Task: Create Card Quarterly Business Review in Board Employee Performance Management to Workspace Business Operations. Create Card Software Development Review in Board Employee Engagement to Workspace Business Operations. Create Card Quarterly Business Review in Board Public Relations Event Planning and Management to Workspace Business Operations
Action: Mouse moved to (89, 396)
Screenshot: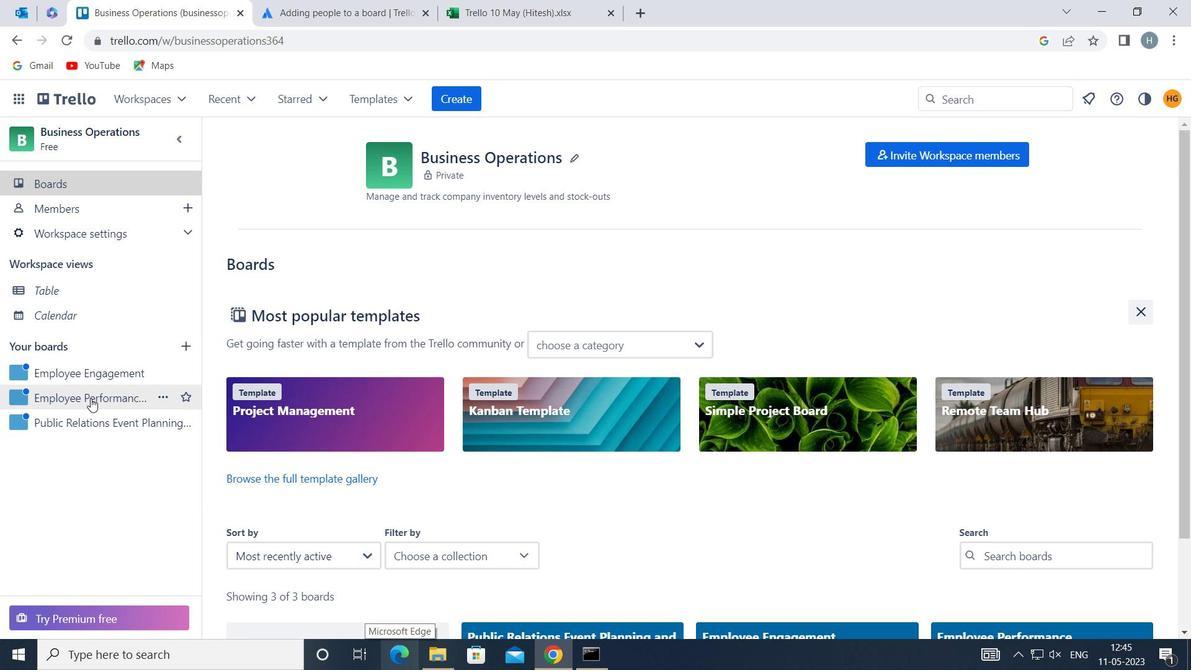
Action: Mouse pressed left at (89, 396)
Screenshot: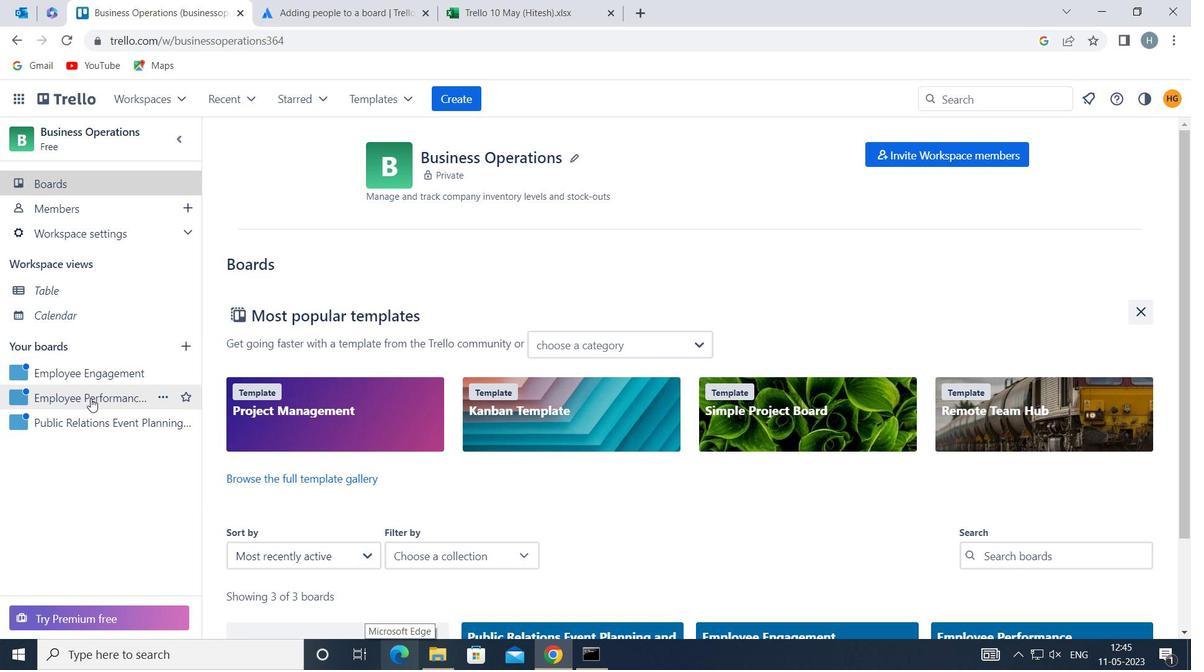 
Action: Mouse moved to (502, 227)
Screenshot: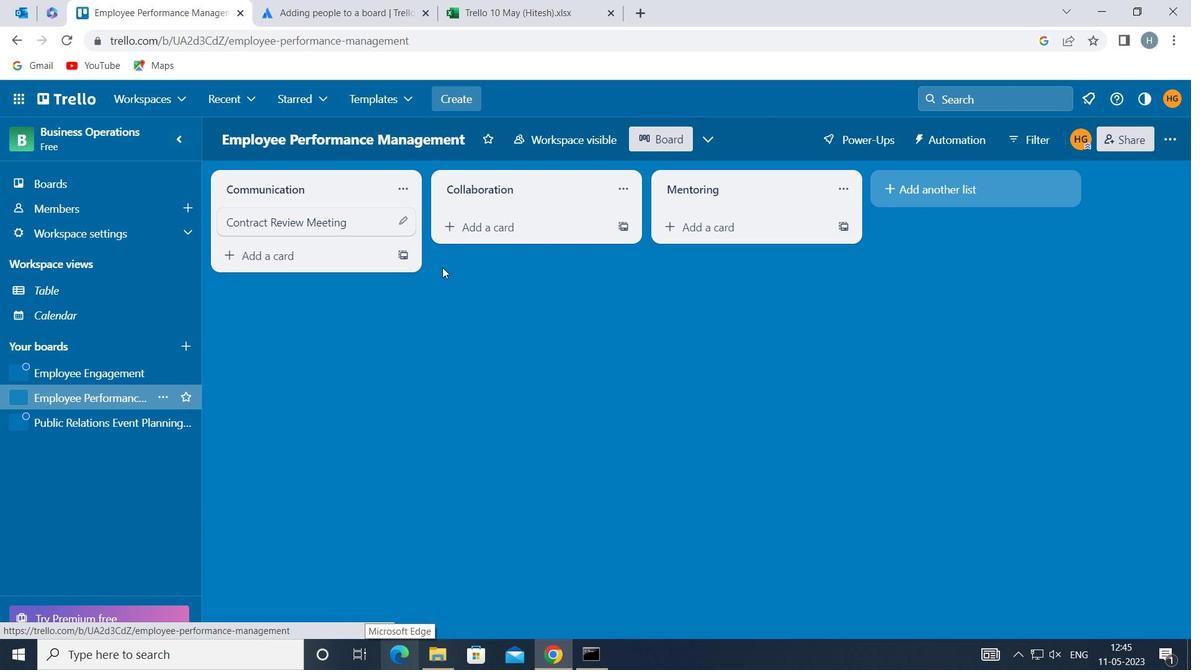 
Action: Mouse pressed left at (502, 227)
Screenshot: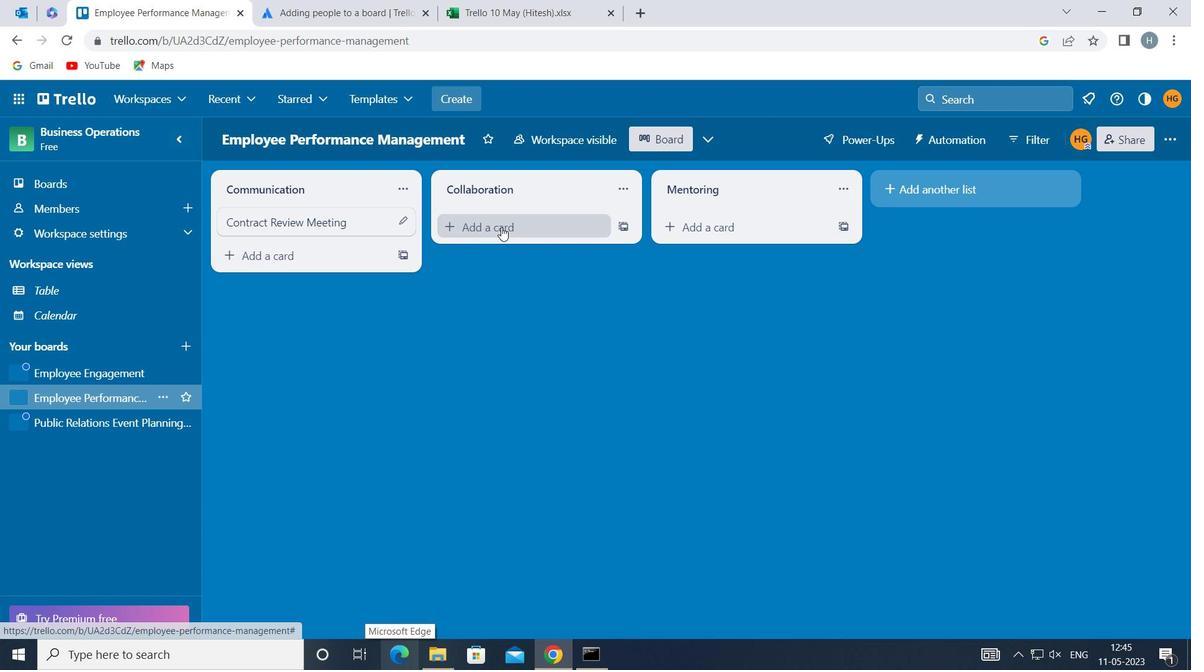 
Action: Mouse moved to (503, 220)
Screenshot: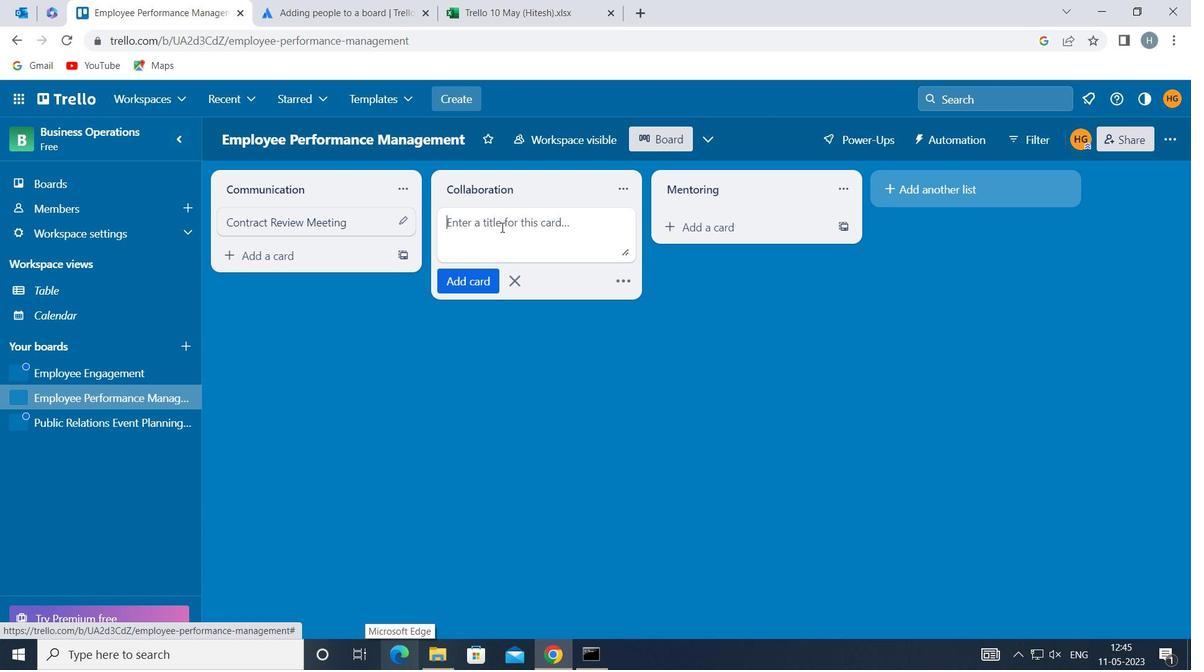 
Action: Mouse pressed left at (503, 220)
Screenshot: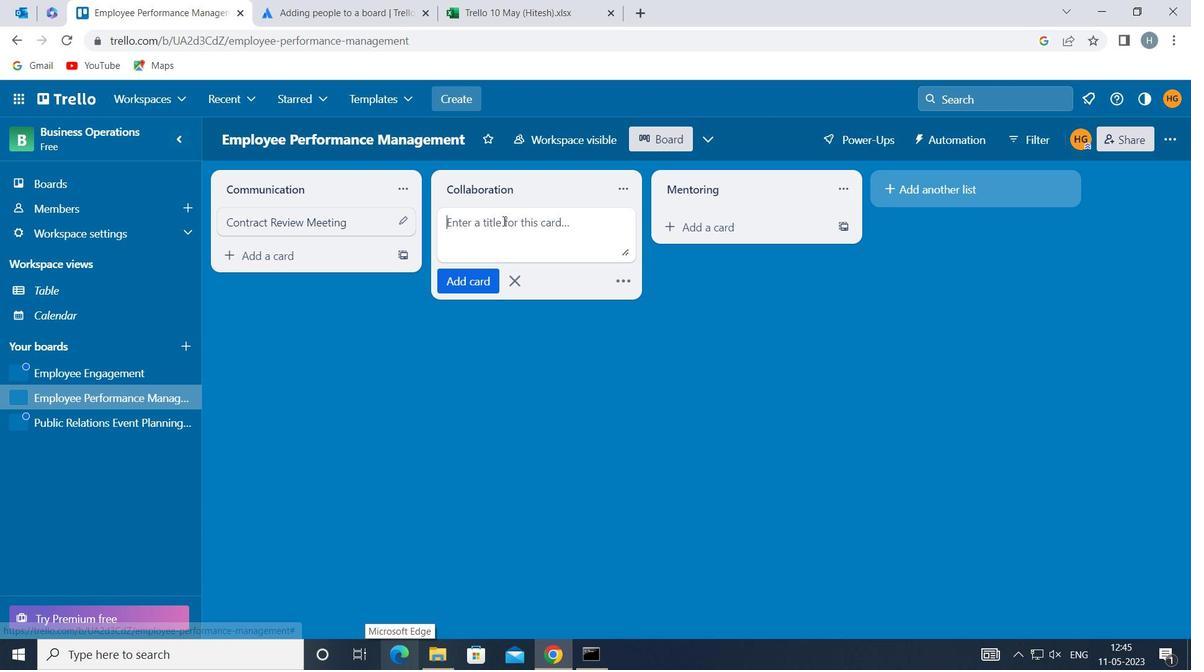 
Action: Key pressed <Key.shift>QUARTERLY<Key.space><Key.shift>BU<Key.backspace><Key.shift>USINESS<Key.space><Key.shift>REVIEW
Screenshot: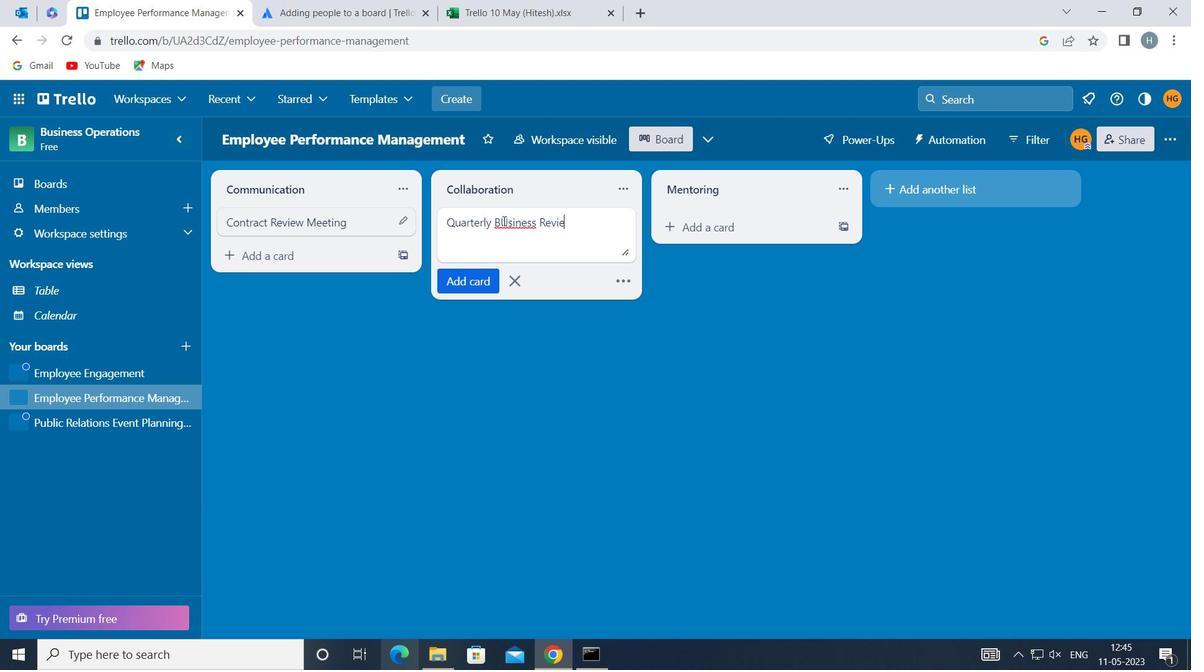 
Action: Mouse moved to (523, 240)
Screenshot: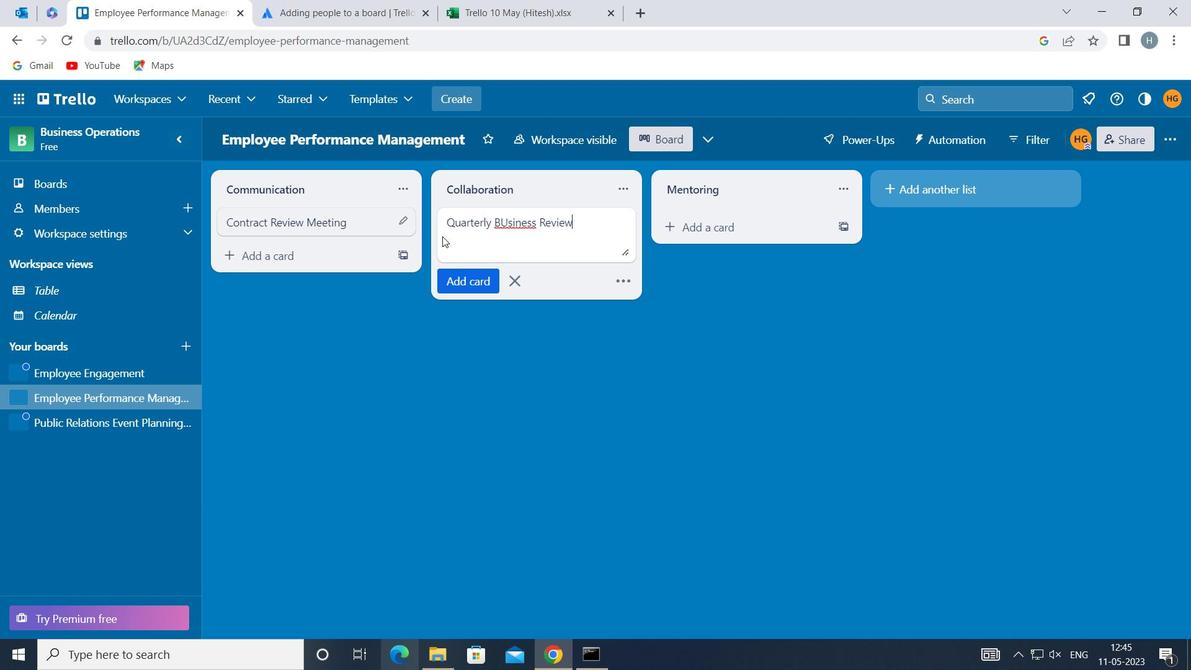 
Action: Key pressed <Key.backspace><Key.backspace><Key.backspace><Key.backspace><Key.backspace><Key.backspace><Key.backspace><Key.backspace><Key.backspace><Key.backspace><Key.backspace><Key.backspace><Key.backspace><Key.backspace>USINESS<Key.space><Key.shift>RE<Key.backspace><Key.backspace><Key.shift>REVIEW
Screenshot: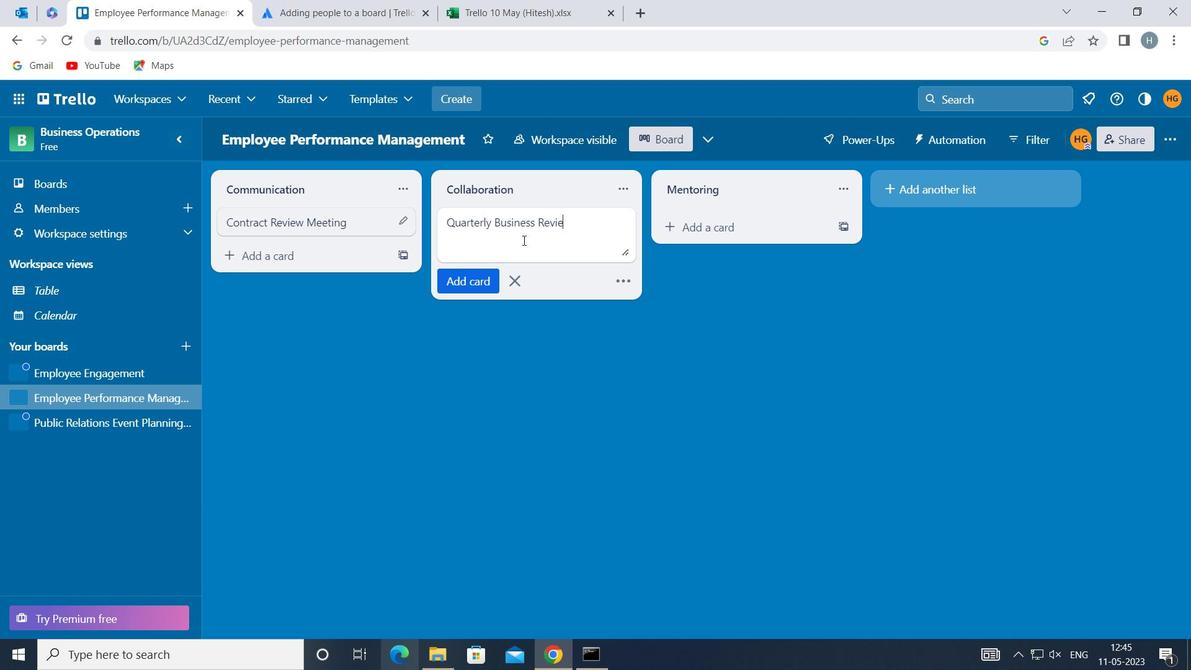 
Action: Mouse moved to (470, 278)
Screenshot: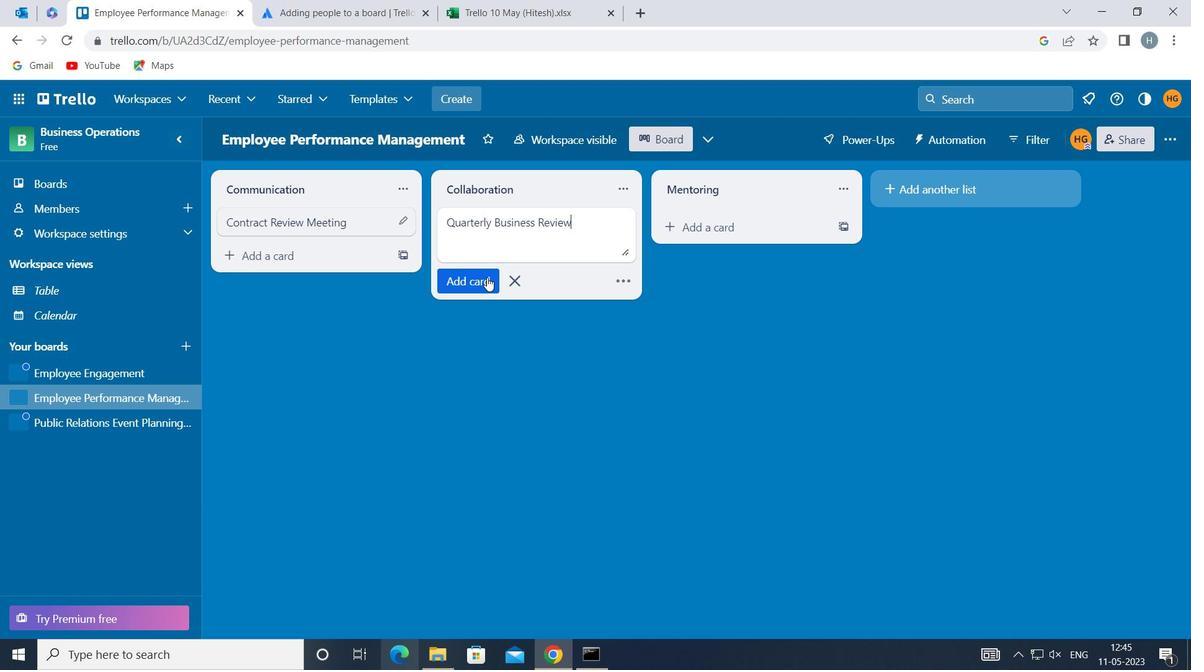 
Action: Mouse pressed left at (470, 278)
Screenshot: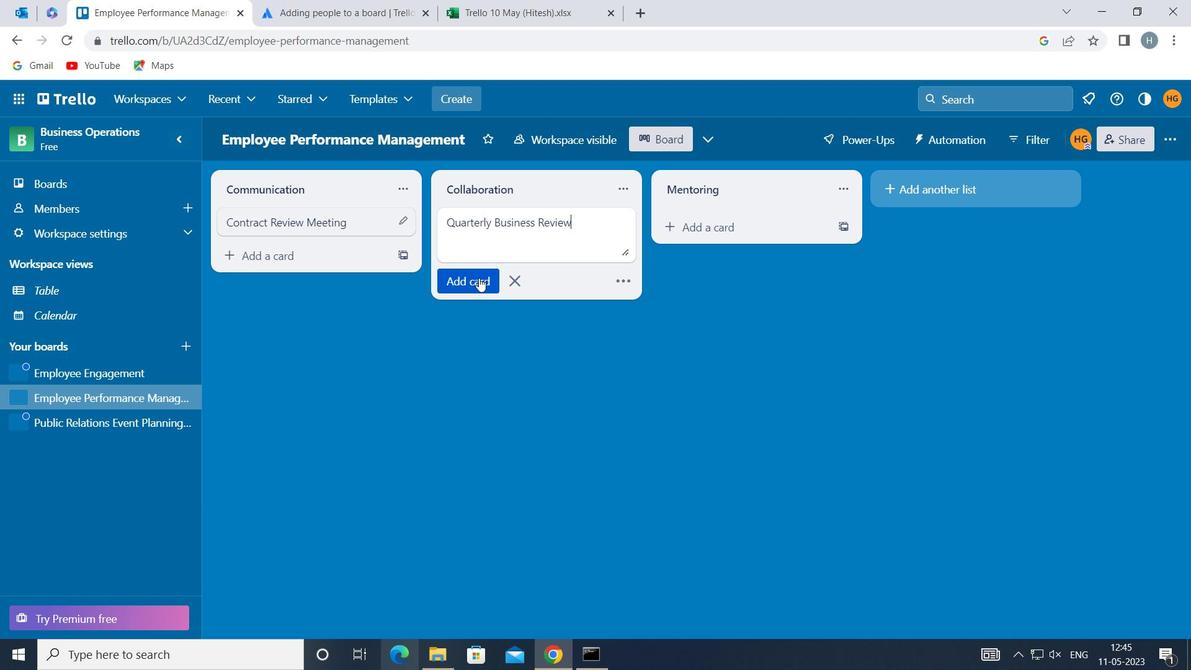 
Action: Mouse moved to (452, 347)
Screenshot: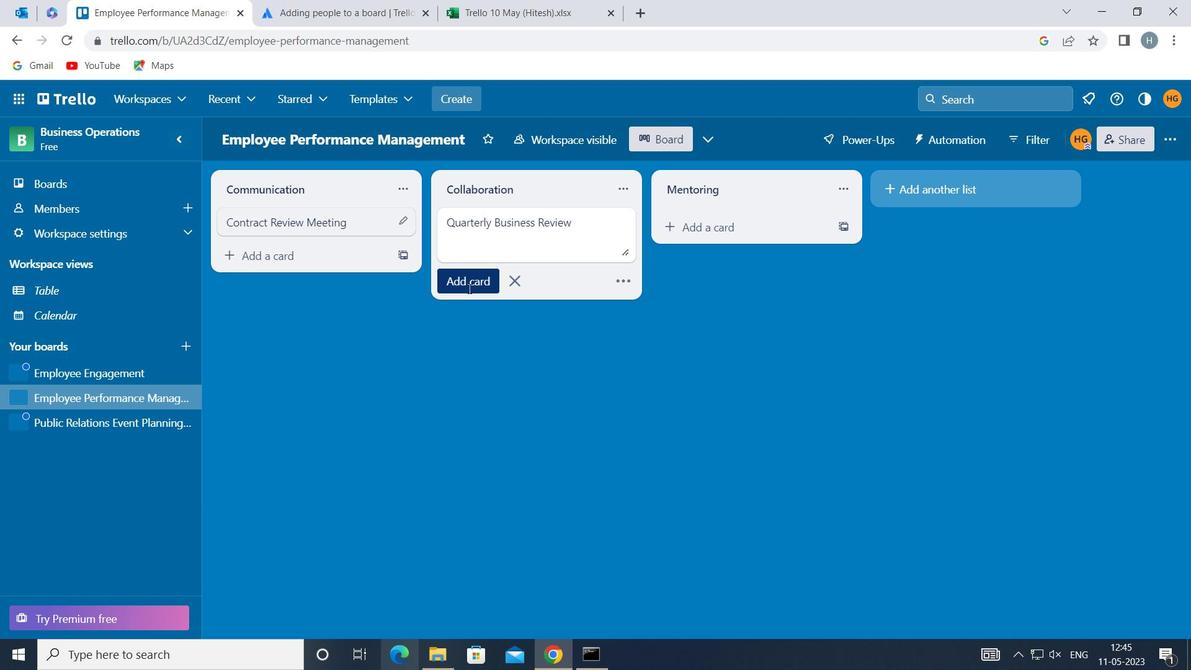 
Action: Mouse pressed left at (452, 347)
Screenshot: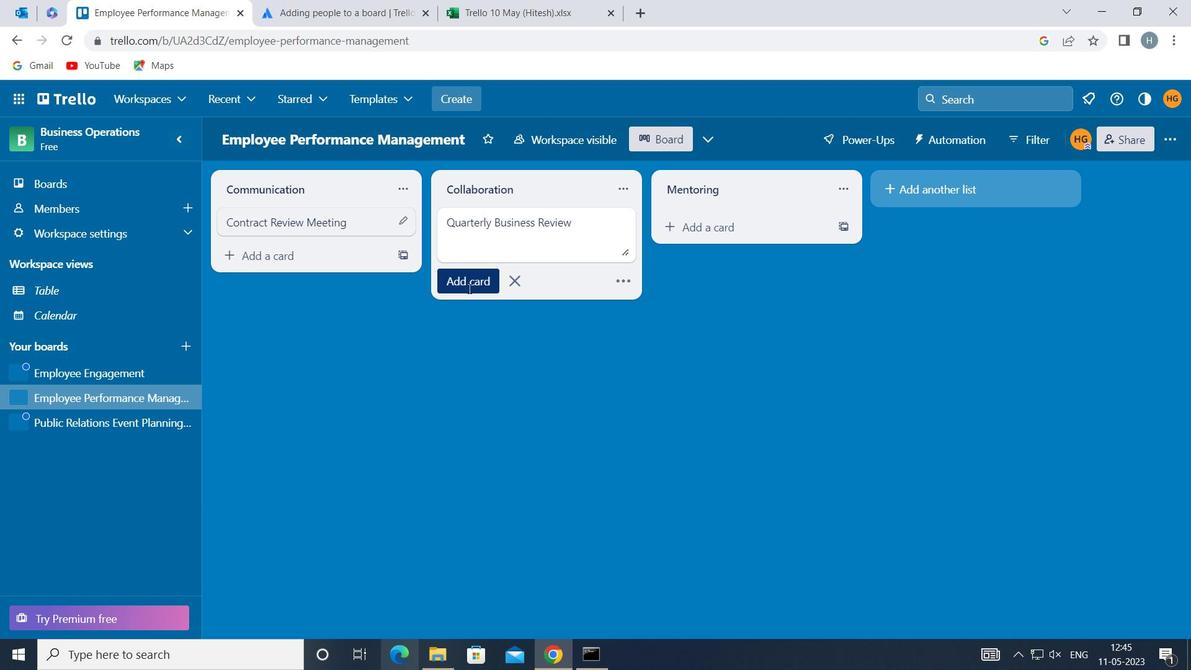 
Action: Mouse moved to (67, 377)
Screenshot: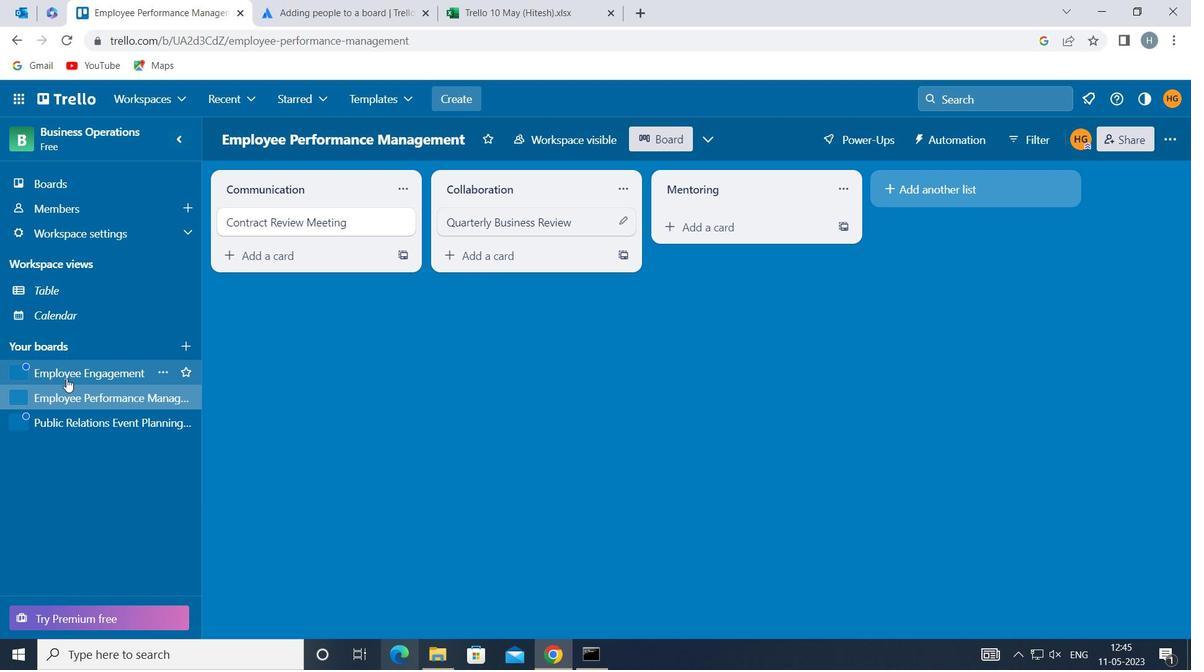 
Action: Mouse pressed left at (67, 377)
Screenshot: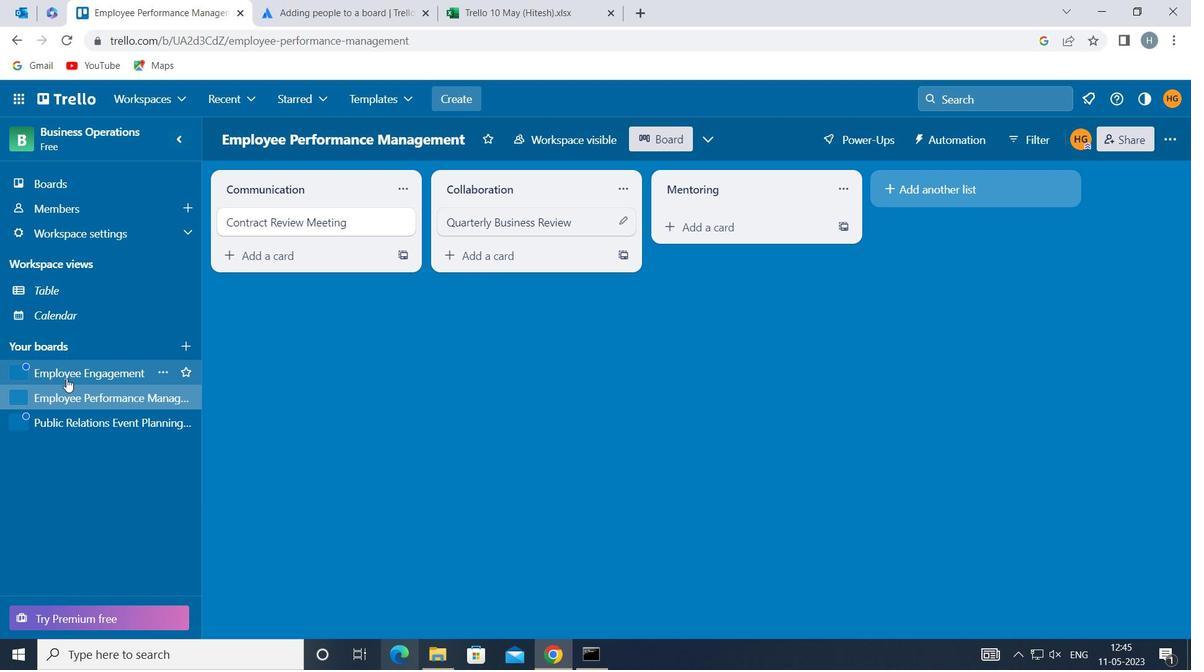 
Action: Mouse moved to (505, 226)
Screenshot: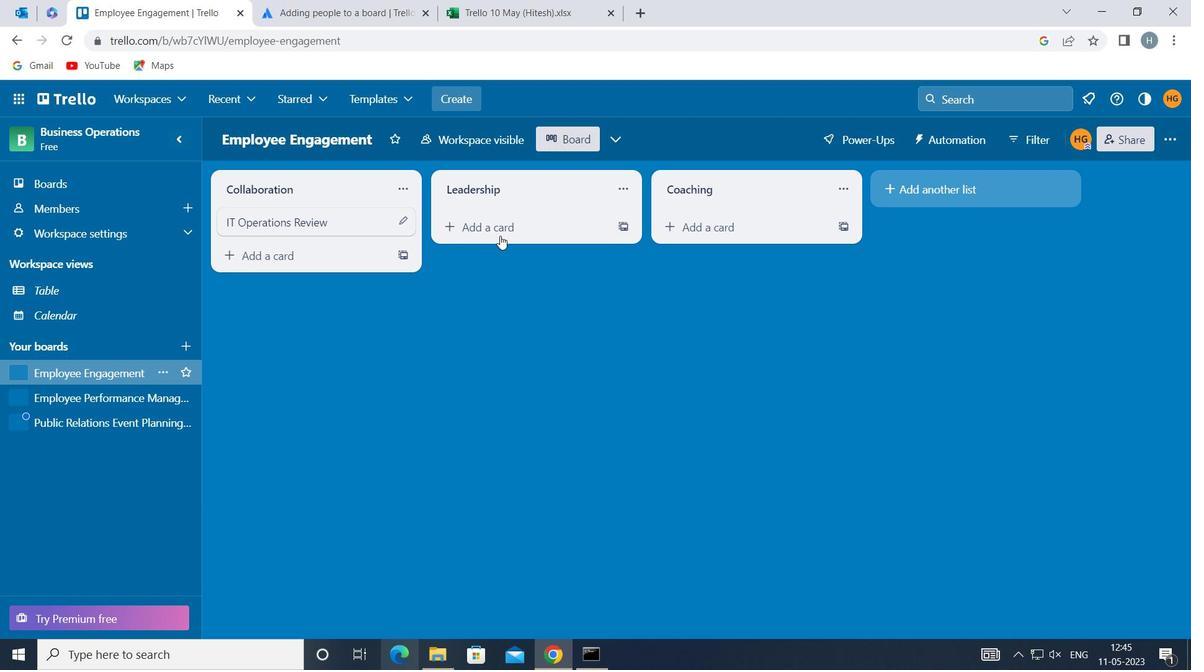 
Action: Mouse pressed left at (505, 226)
Screenshot: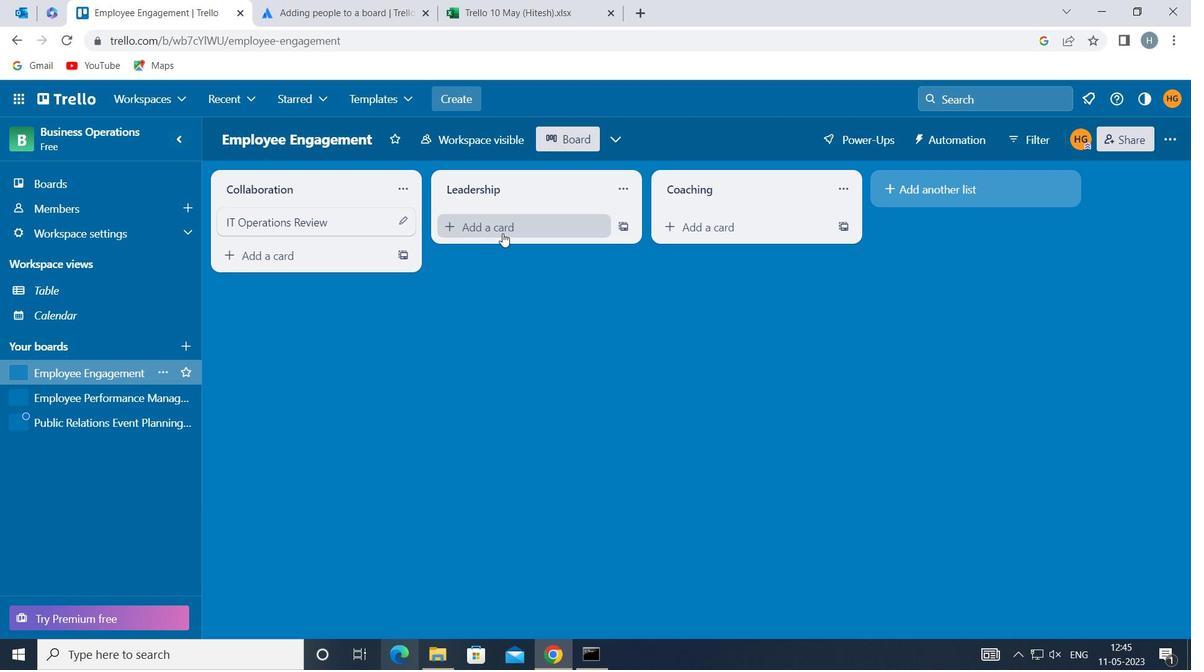 
Action: Mouse moved to (507, 224)
Screenshot: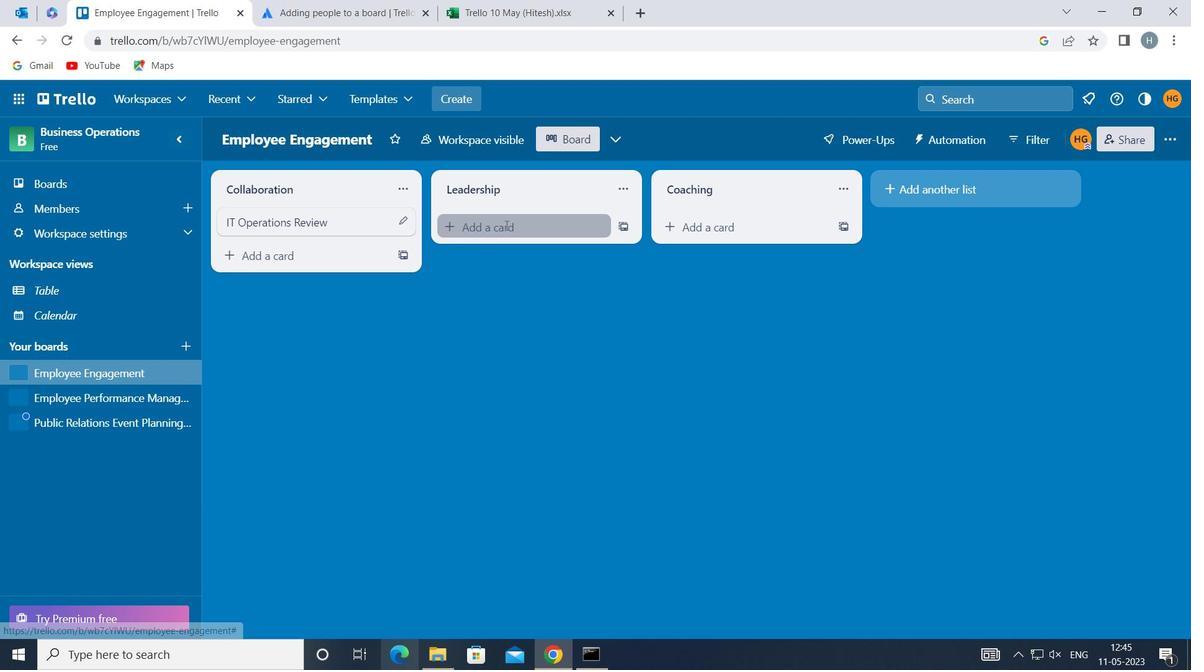 
Action: Mouse pressed left at (507, 224)
Screenshot: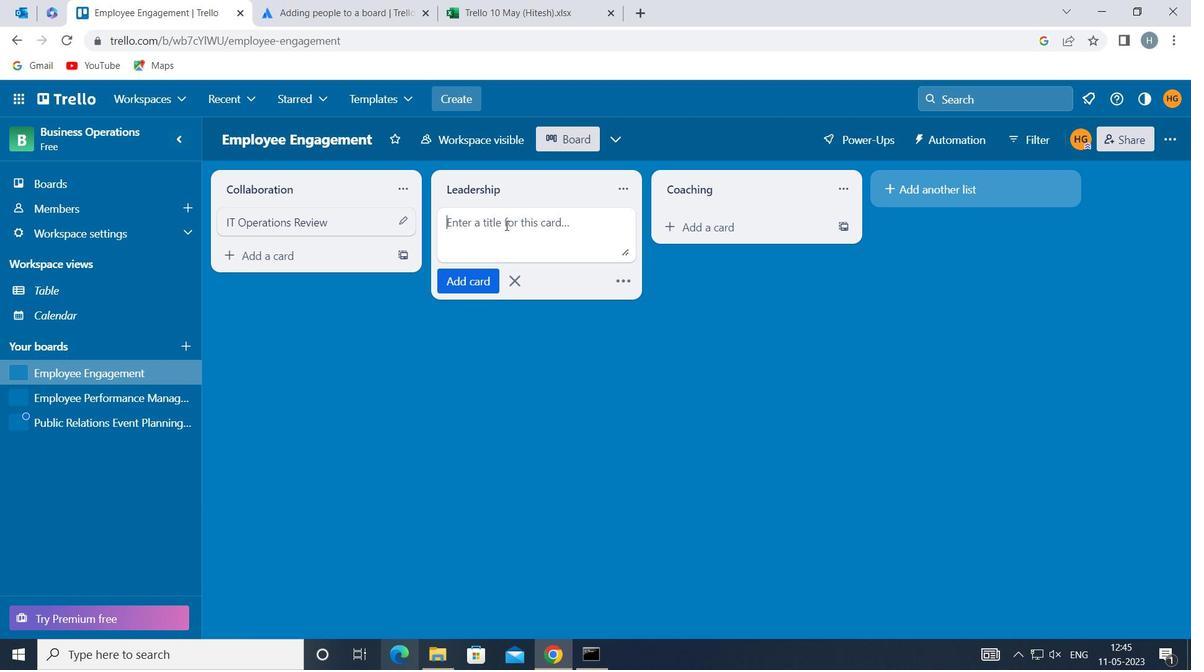 
Action: Mouse moved to (507, 223)
Screenshot: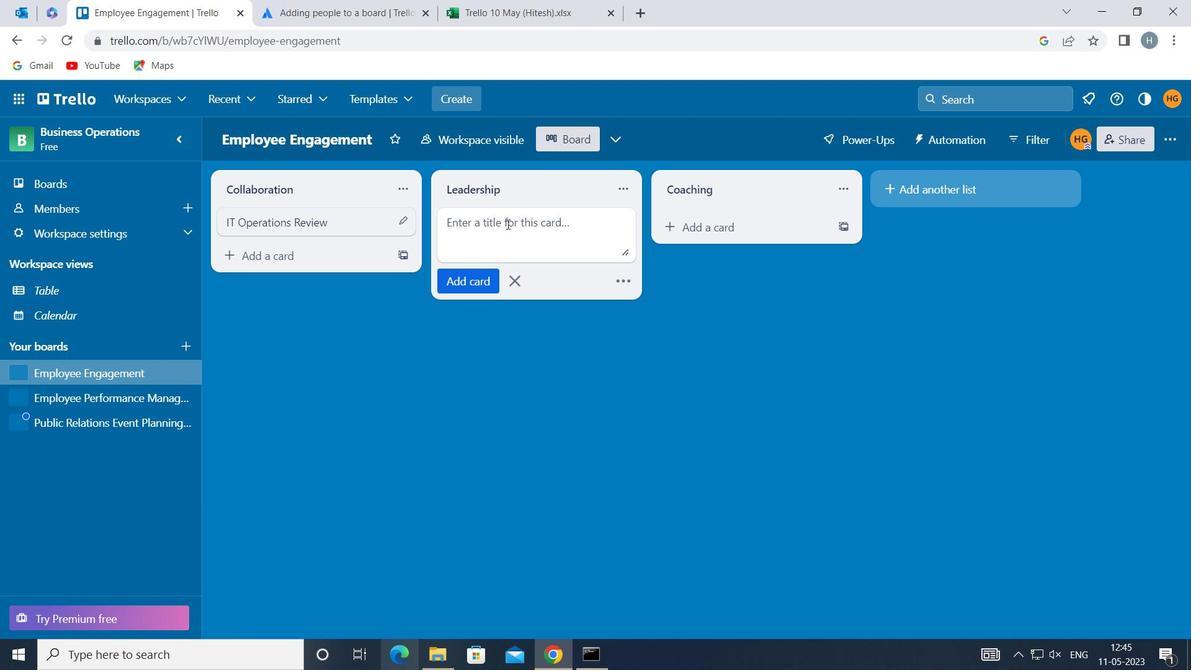 
Action: Key pressed <Key.shift>SOFTWARE<Key.space><Key.shift>DEVELOPMENT<Key.space><Key.shift>REVIR<Key.backspace>EW
Screenshot: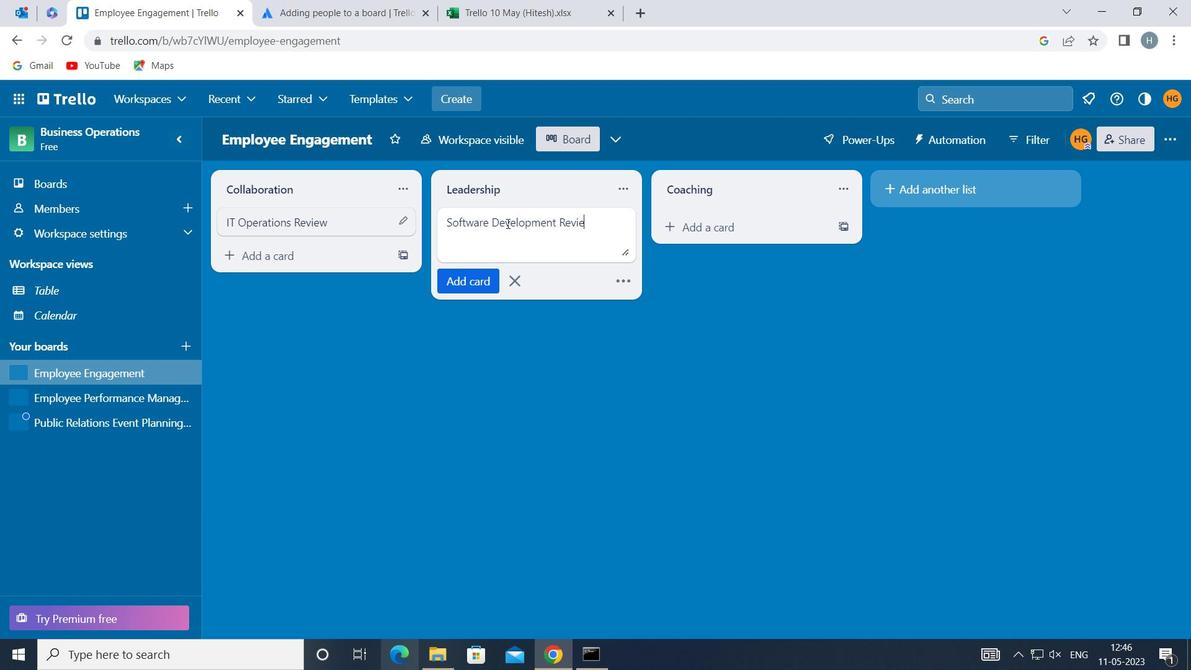 
Action: Mouse moved to (456, 281)
Screenshot: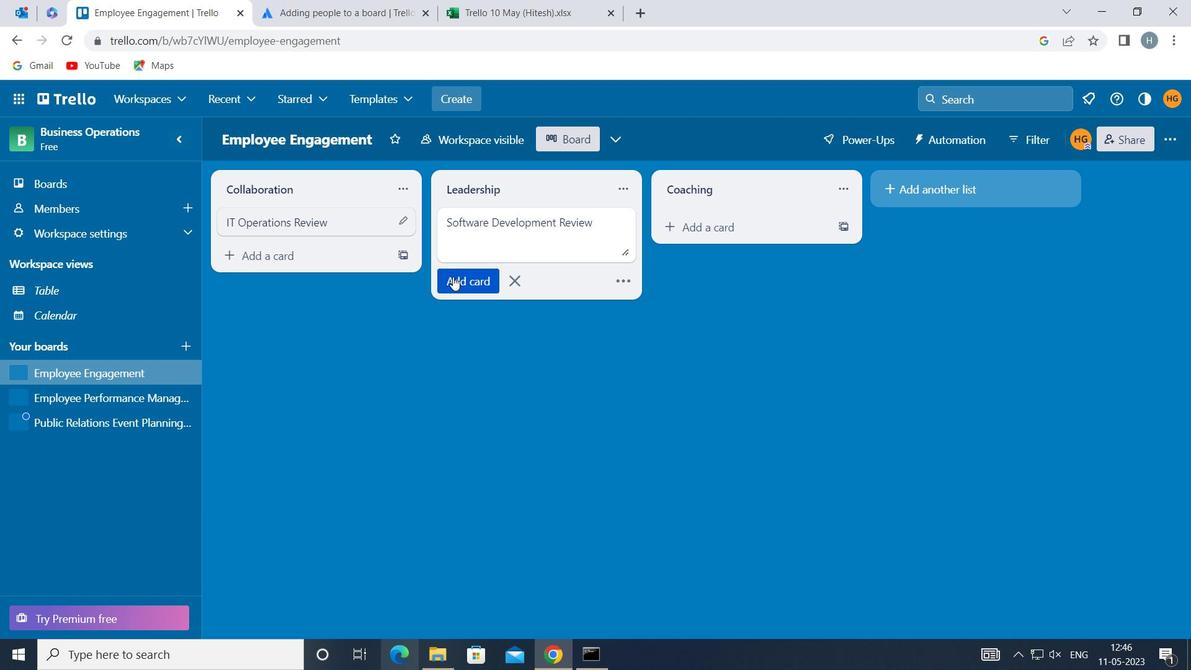 
Action: Mouse pressed left at (456, 281)
Screenshot: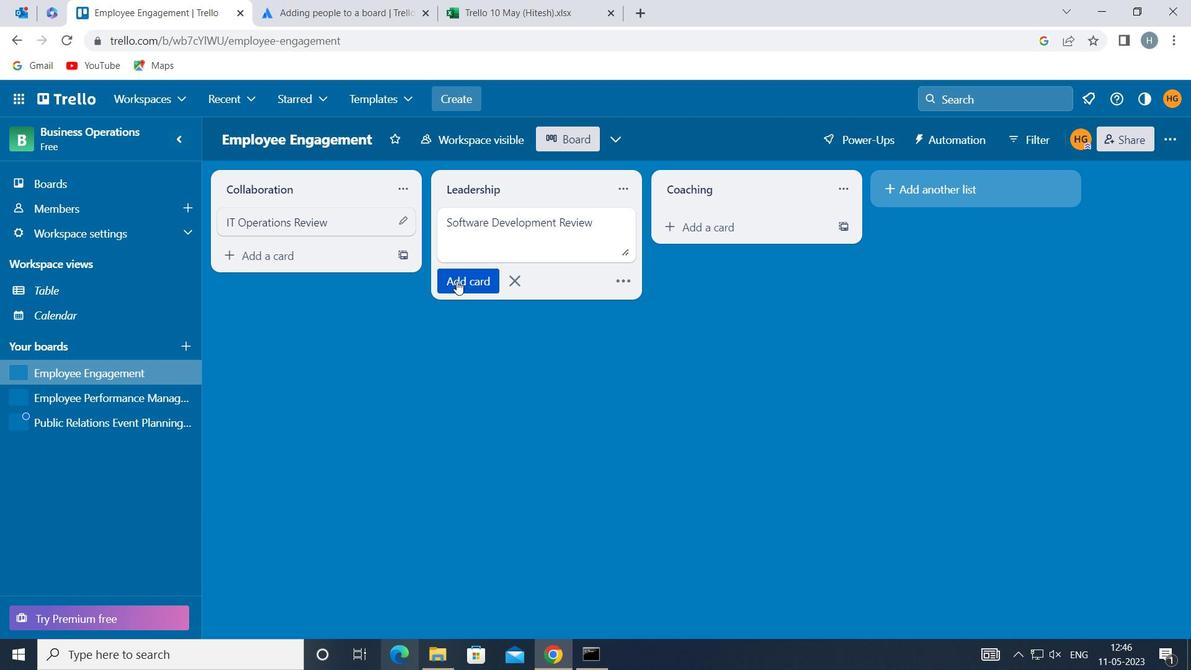 
Action: Mouse moved to (459, 356)
Screenshot: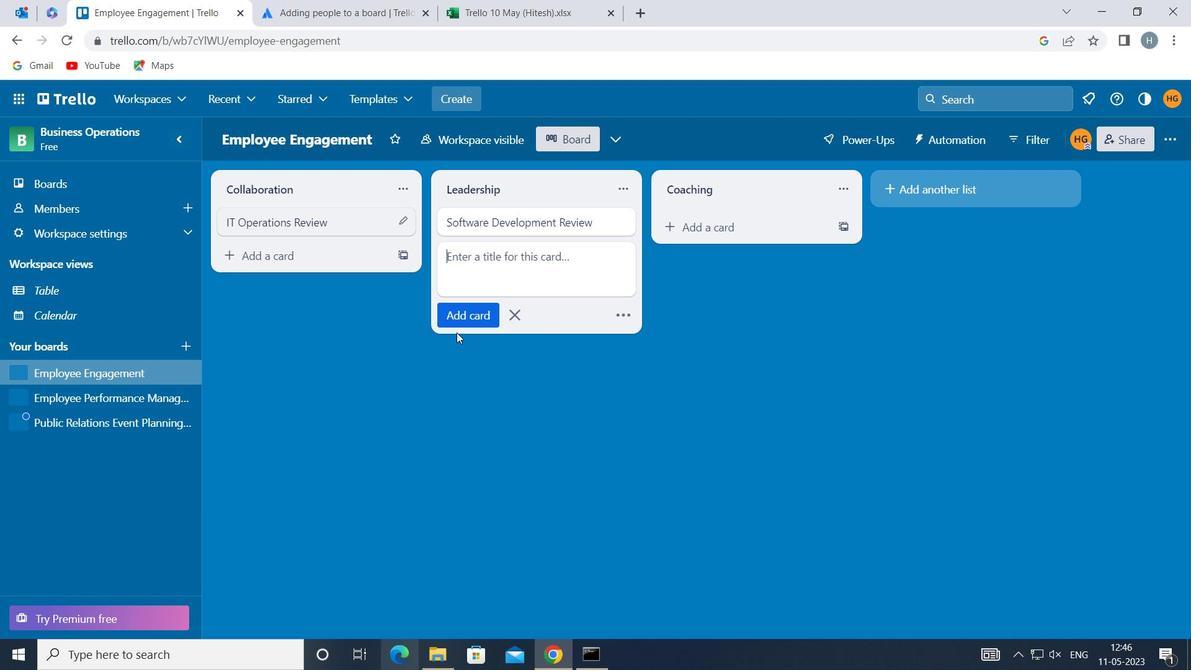
Action: Mouse pressed left at (459, 356)
Screenshot: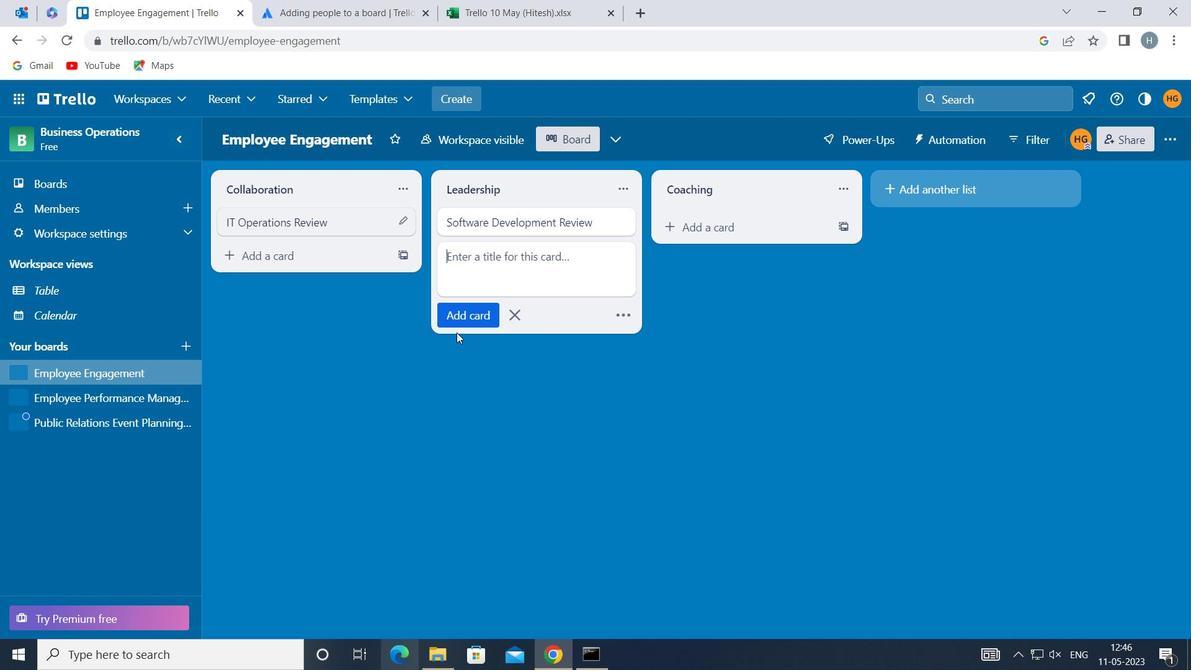 
Action: Mouse moved to (68, 422)
Screenshot: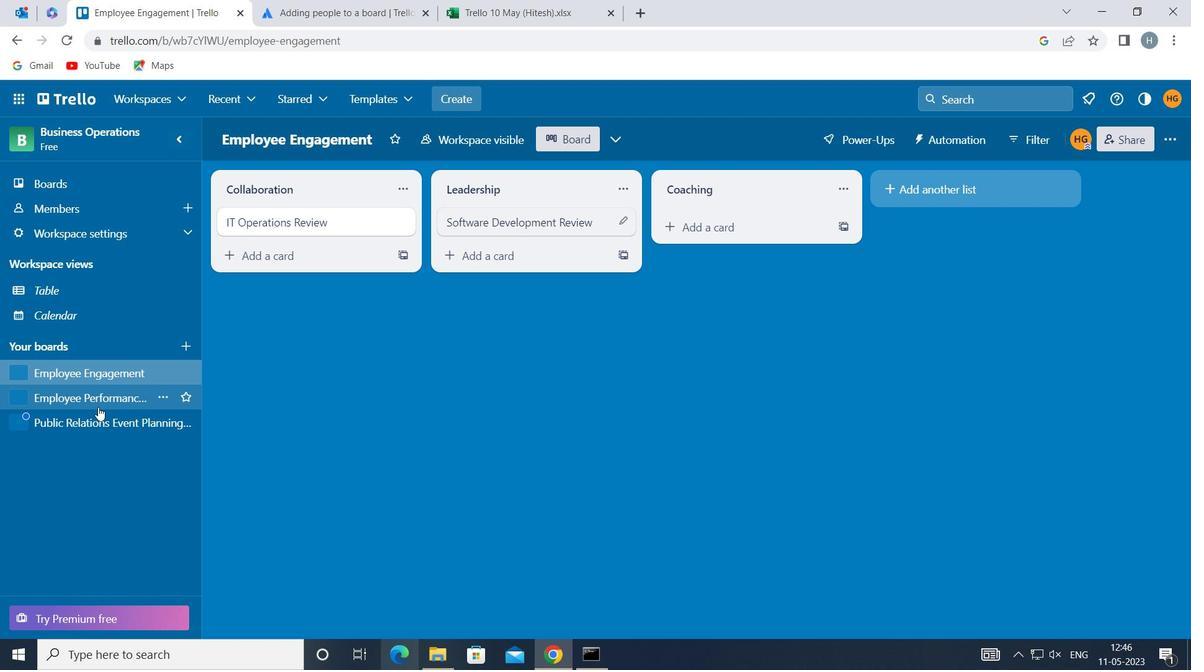 
Action: Mouse pressed left at (68, 422)
Screenshot: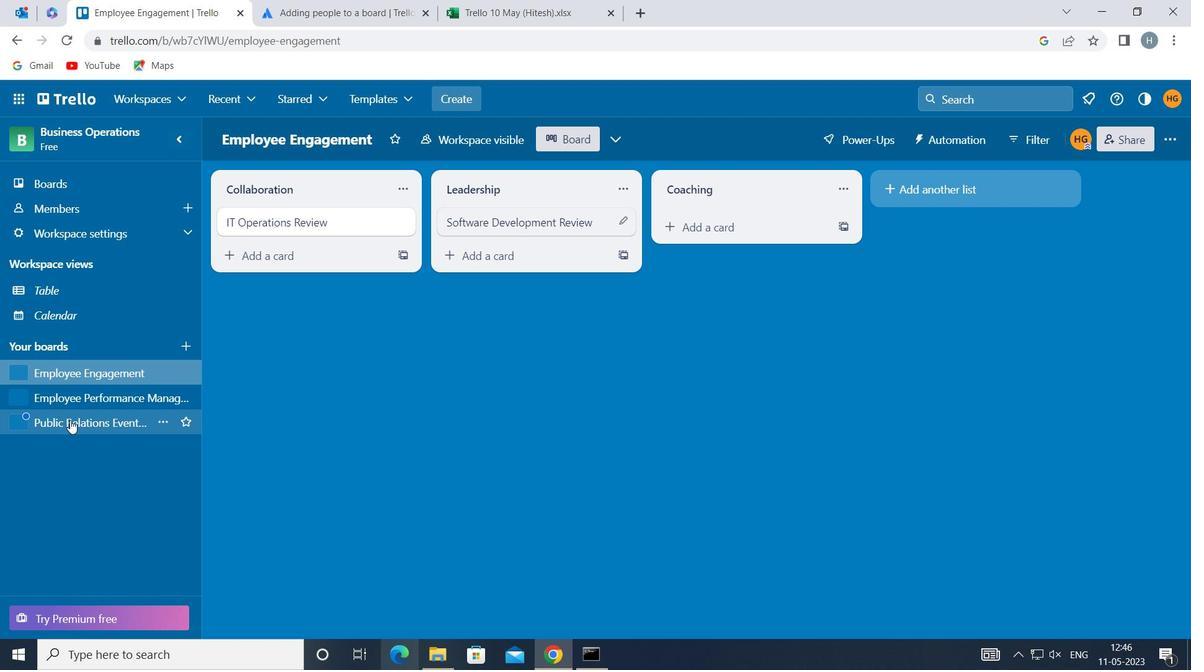 
Action: Mouse moved to (521, 229)
Screenshot: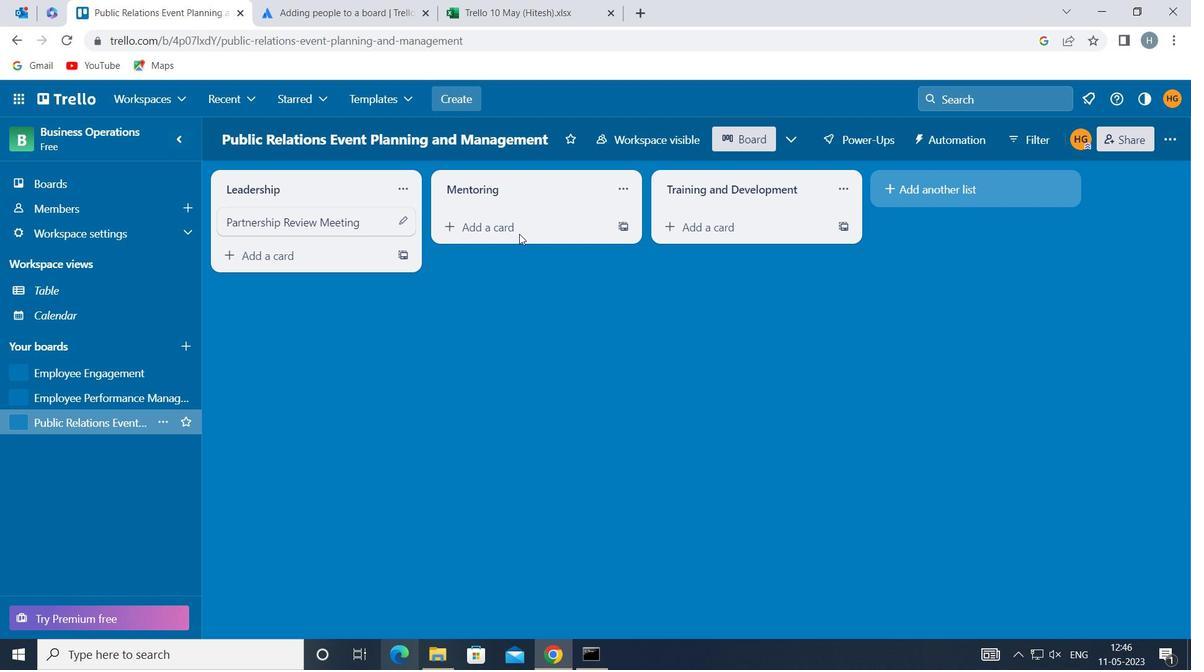 
Action: Mouse pressed left at (521, 229)
Screenshot: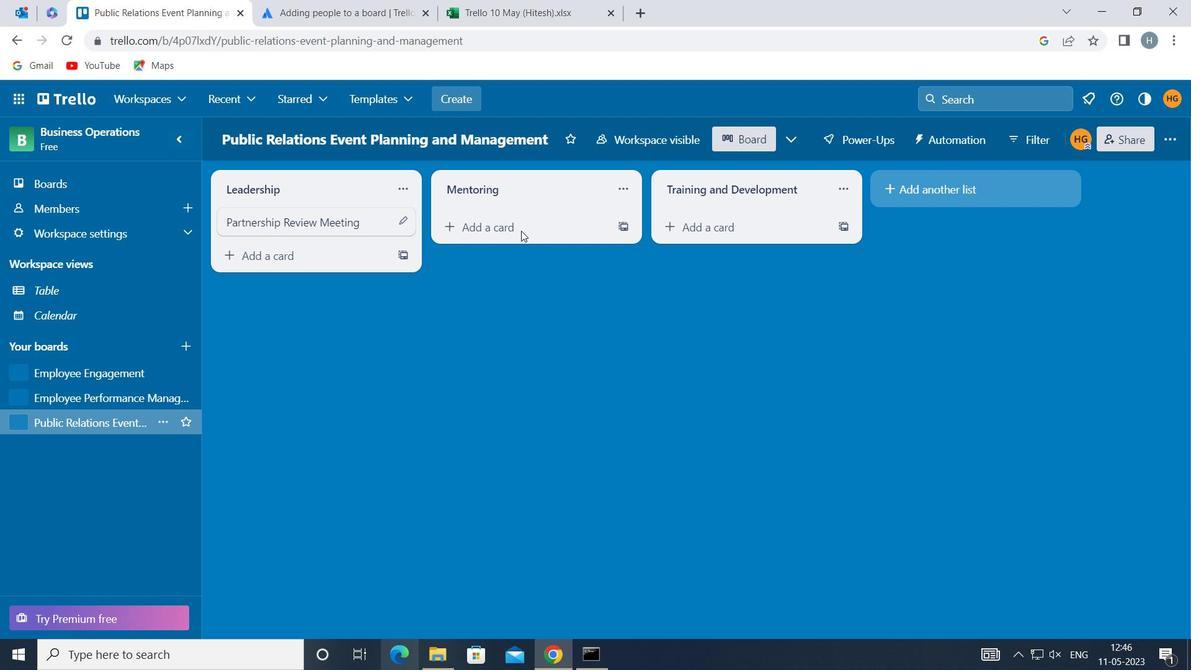 
Action: Mouse pressed left at (521, 229)
Screenshot: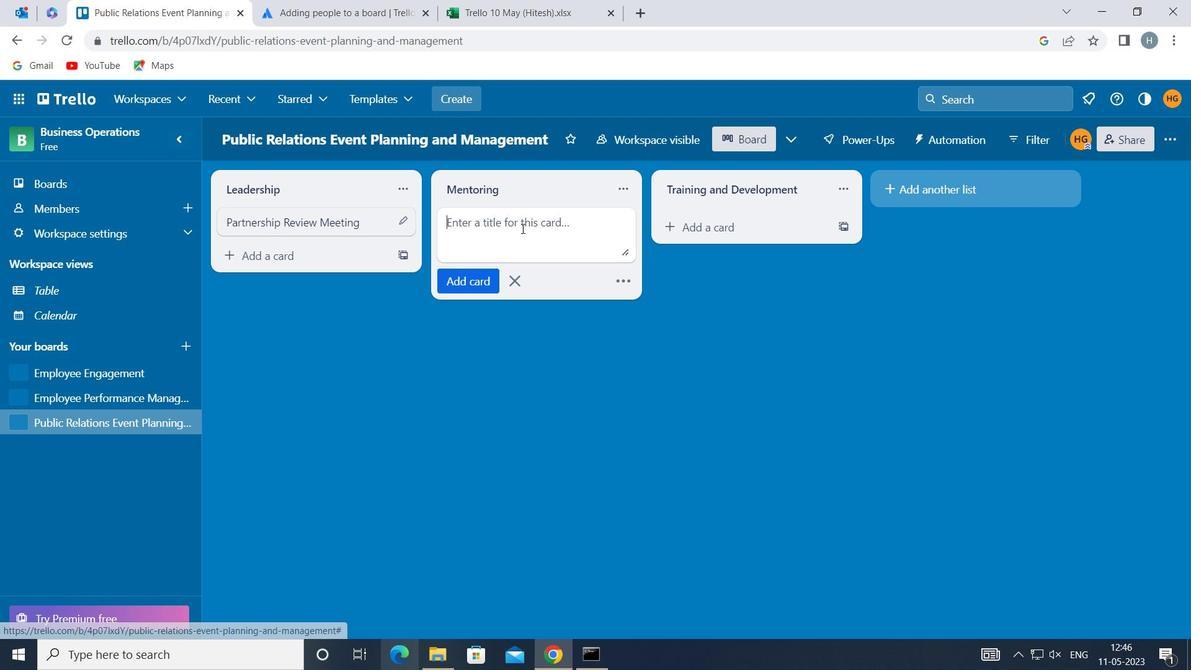 
Action: Key pressed <Key.shift>QUARTERLY<Key.space><Key.shift>BUSINESS<Key.space><Key.shift>REVIEW
Screenshot: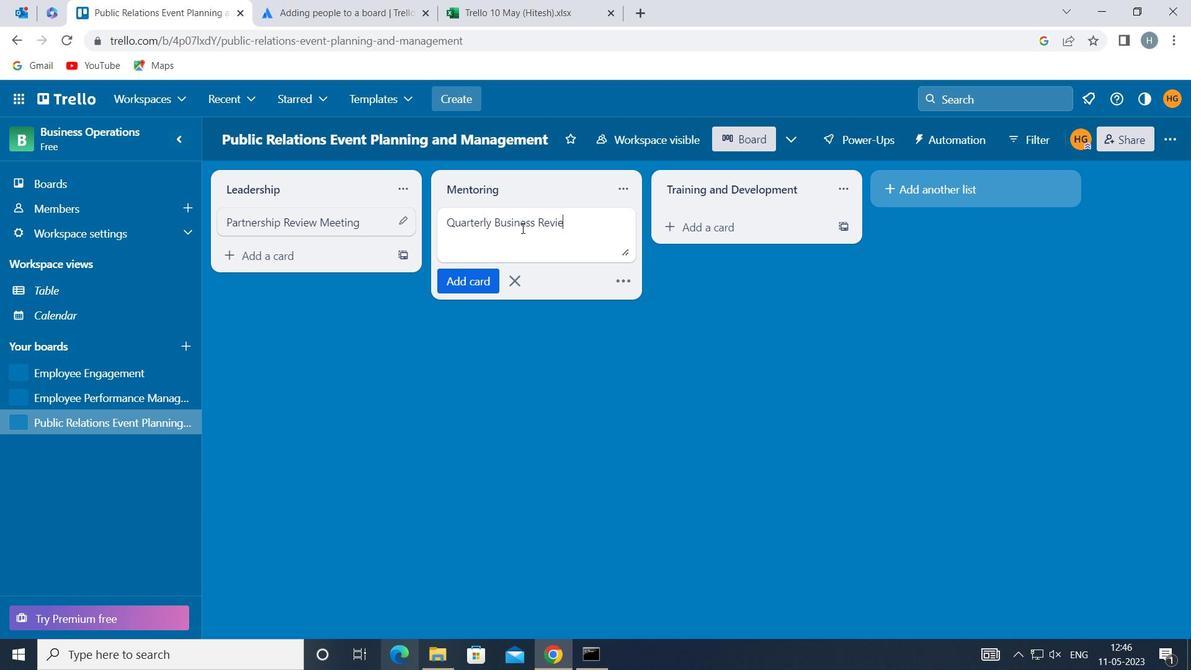 
Action: Mouse moved to (477, 278)
Screenshot: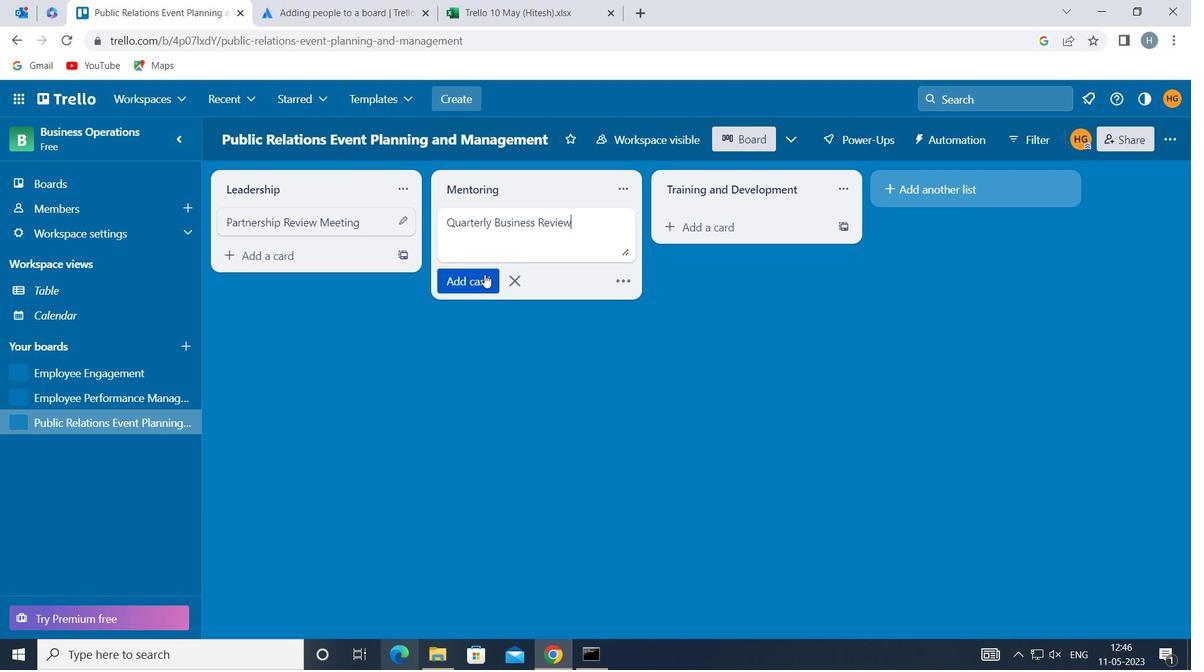 
Action: Mouse pressed left at (477, 278)
Screenshot: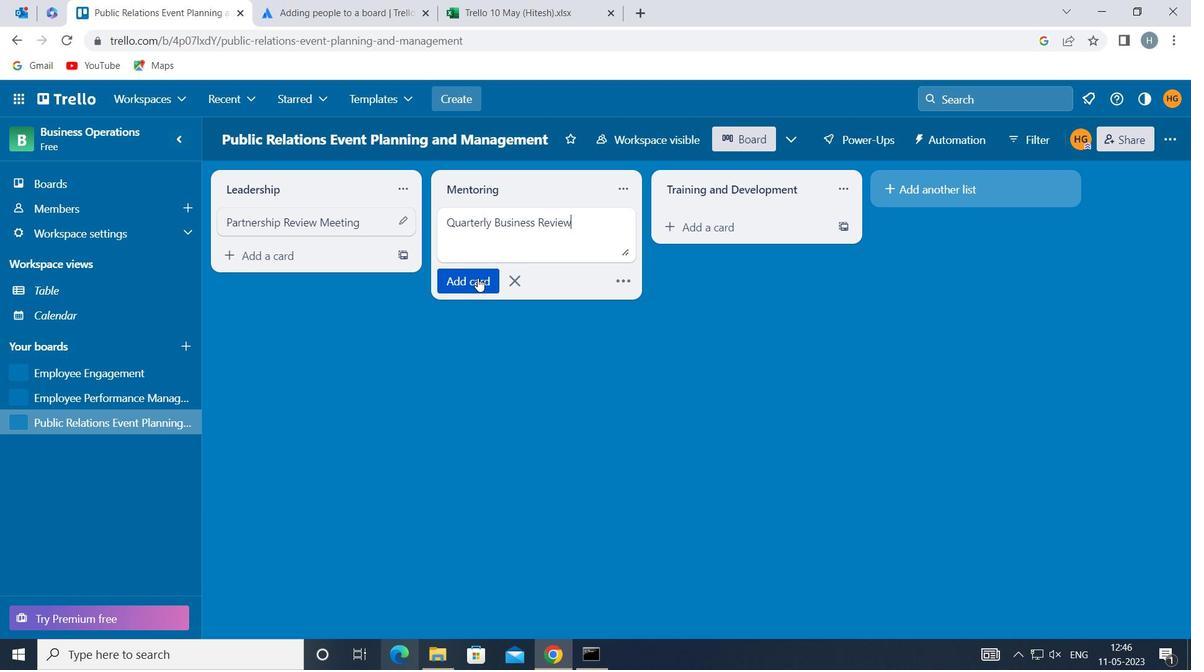 
Action: Mouse moved to (480, 396)
Screenshot: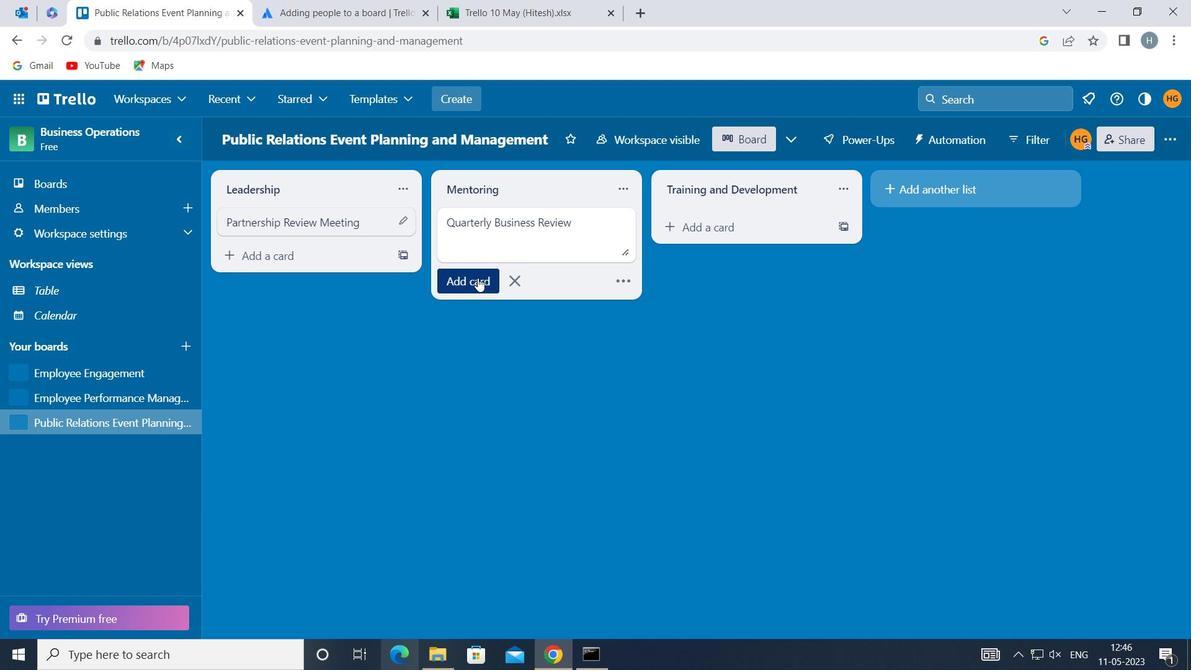 
Action: Mouse pressed left at (480, 396)
Screenshot: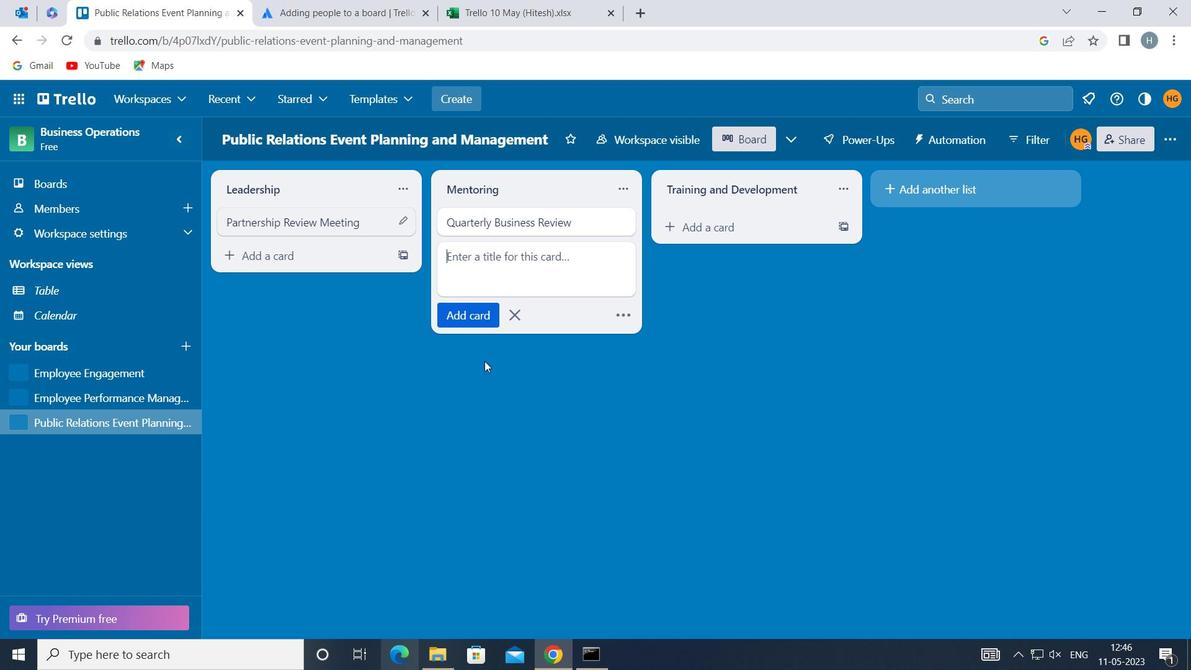
